 Task: Add the pronouns in the profile information as custom.
Action: Mouse moved to (804, 99)
Screenshot: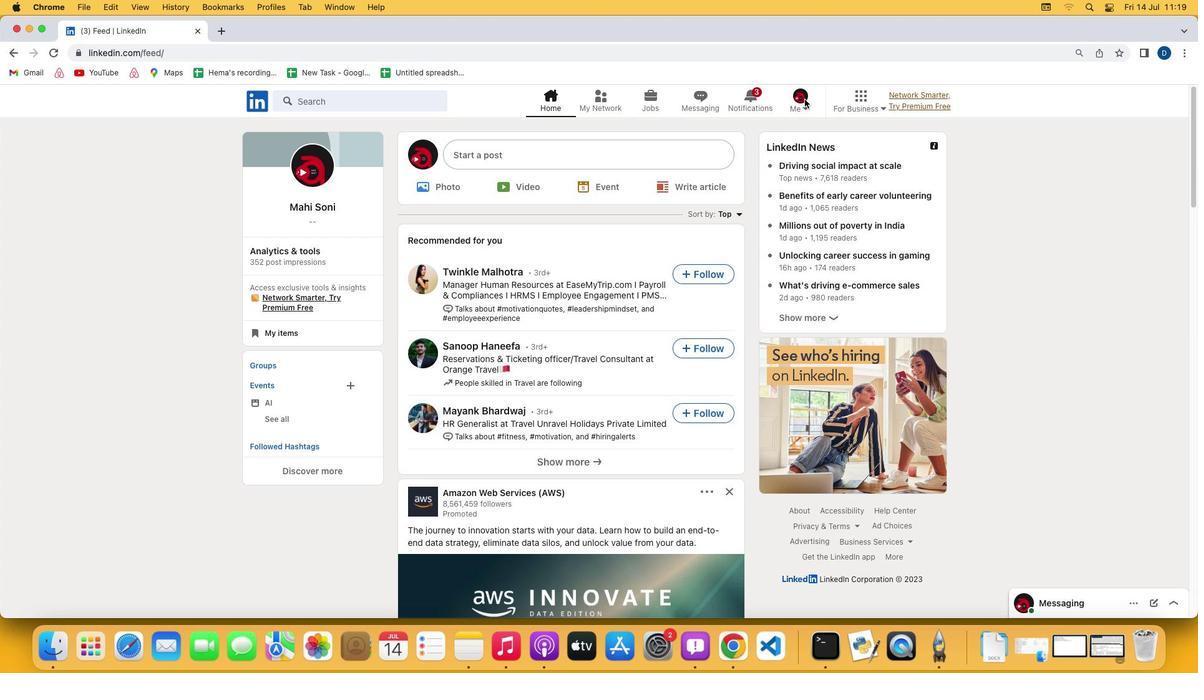 
Action: Mouse pressed left at (804, 99)
Screenshot: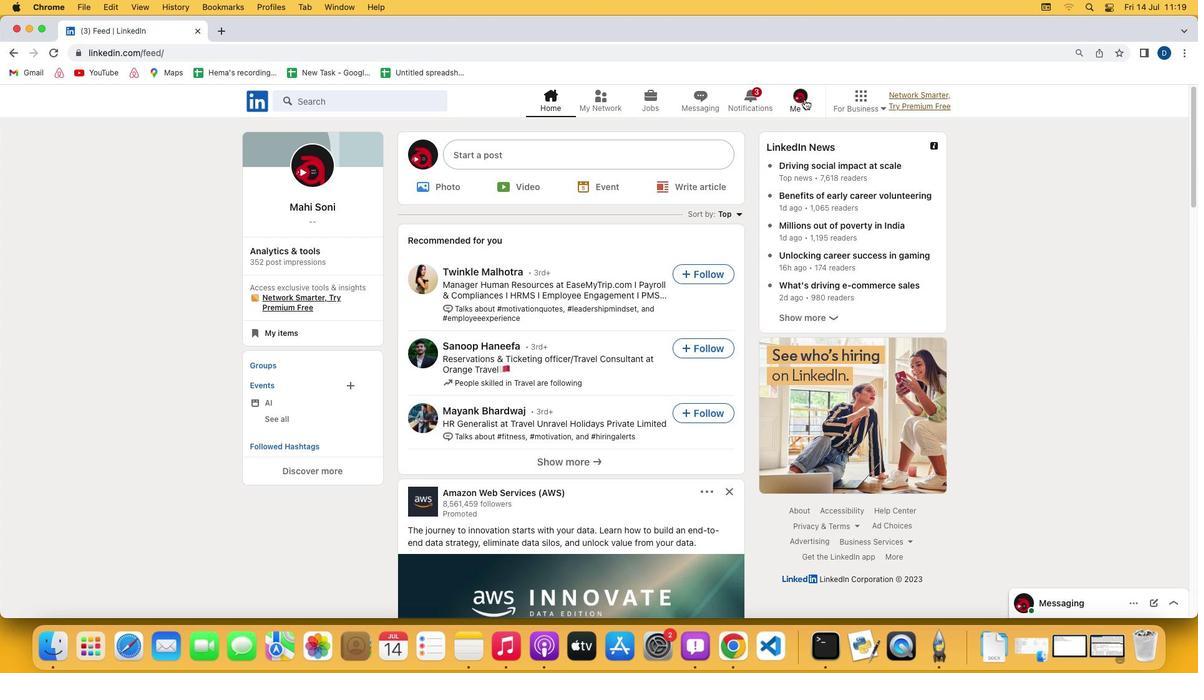 
Action: Mouse pressed left at (804, 99)
Screenshot: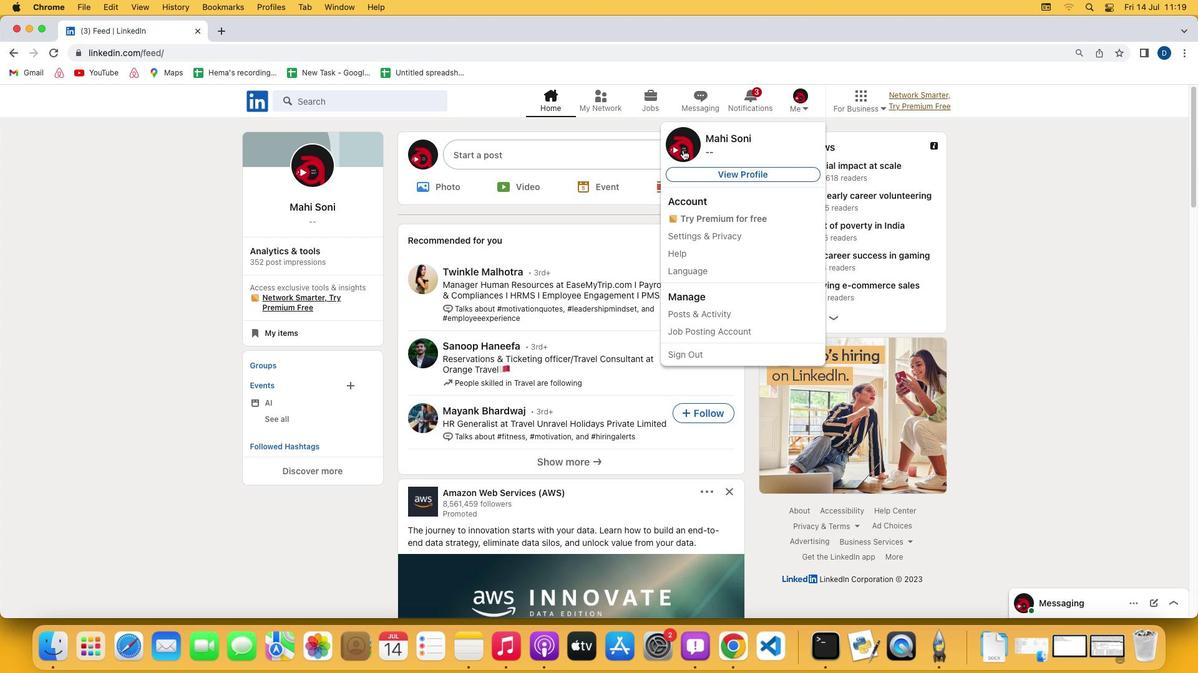 
Action: Mouse moved to (682, 149)
Screenshot: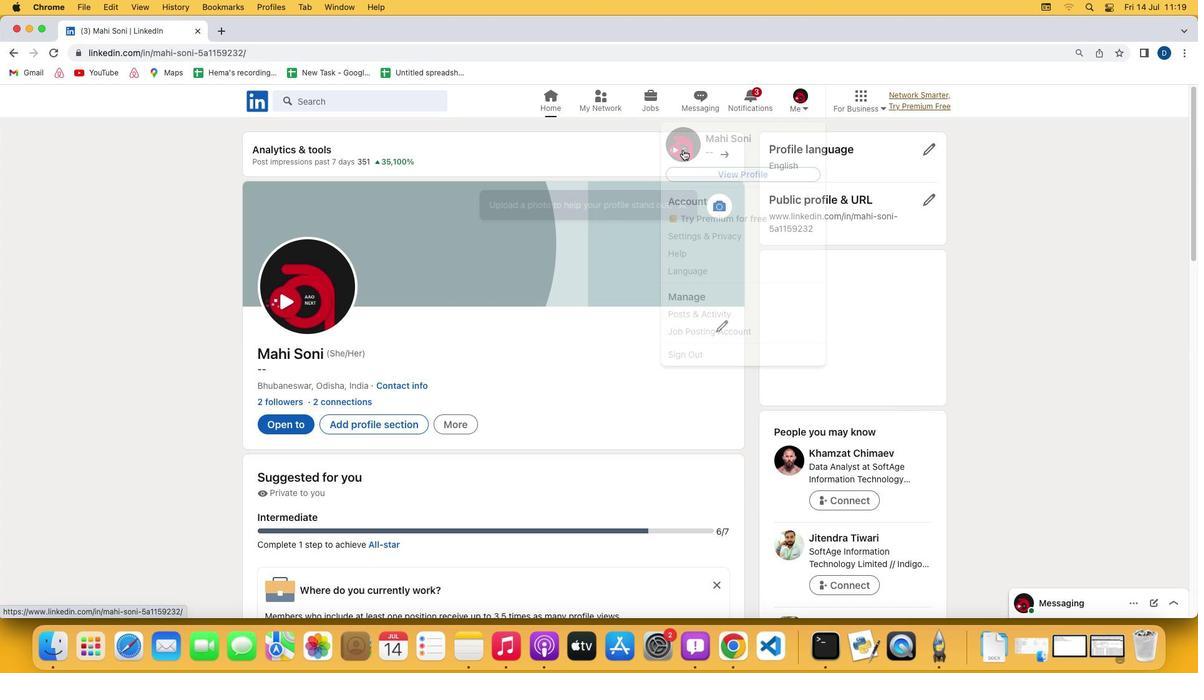
Action: Mouse pressed left at (682, 149)
Screenshot: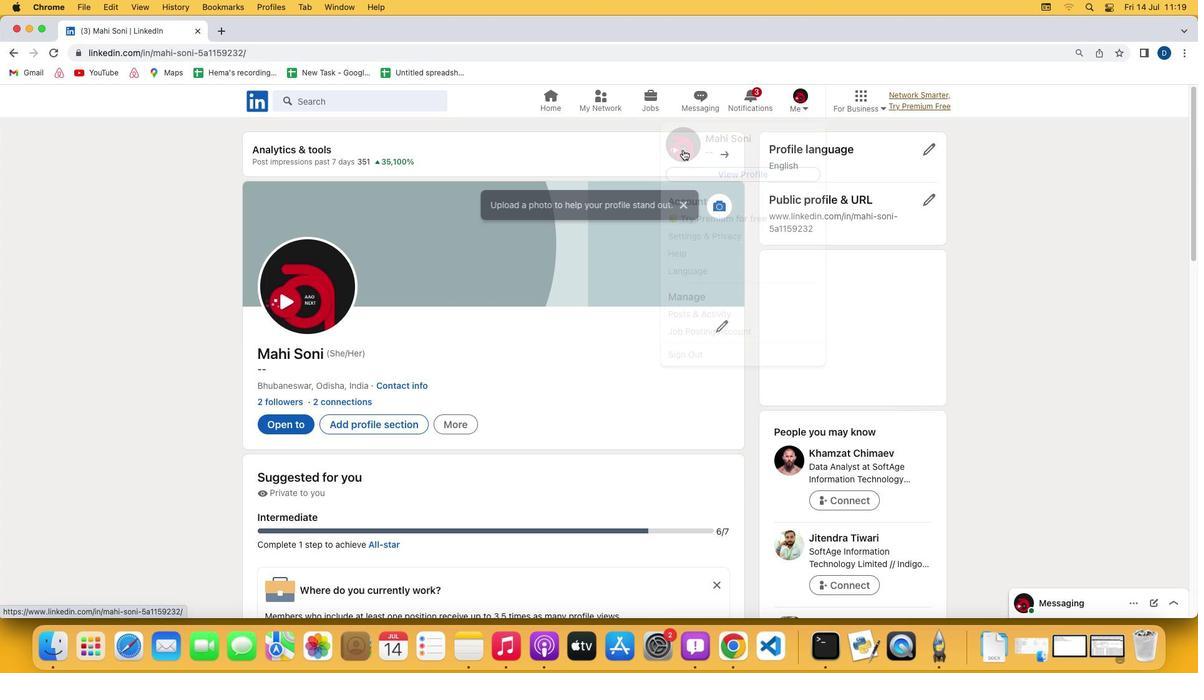 
Action: Mouse moved to (716, 329)
Screenshot: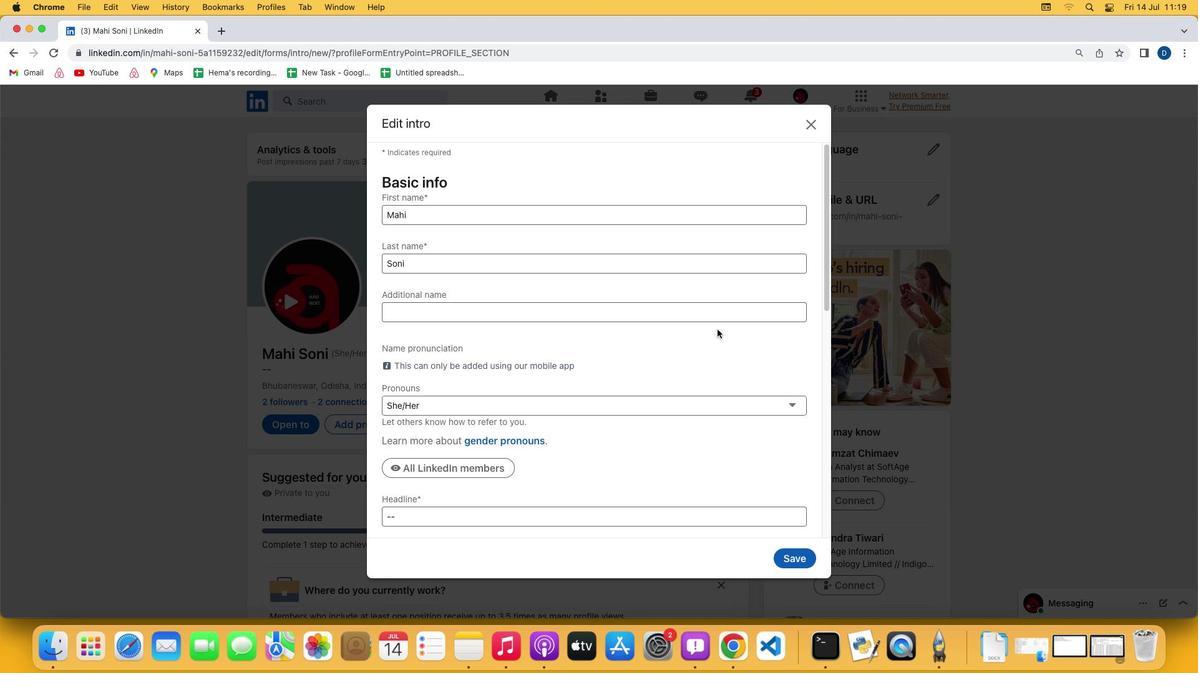 
Action: Mouse pressed left at (716, 329)
Screenshot: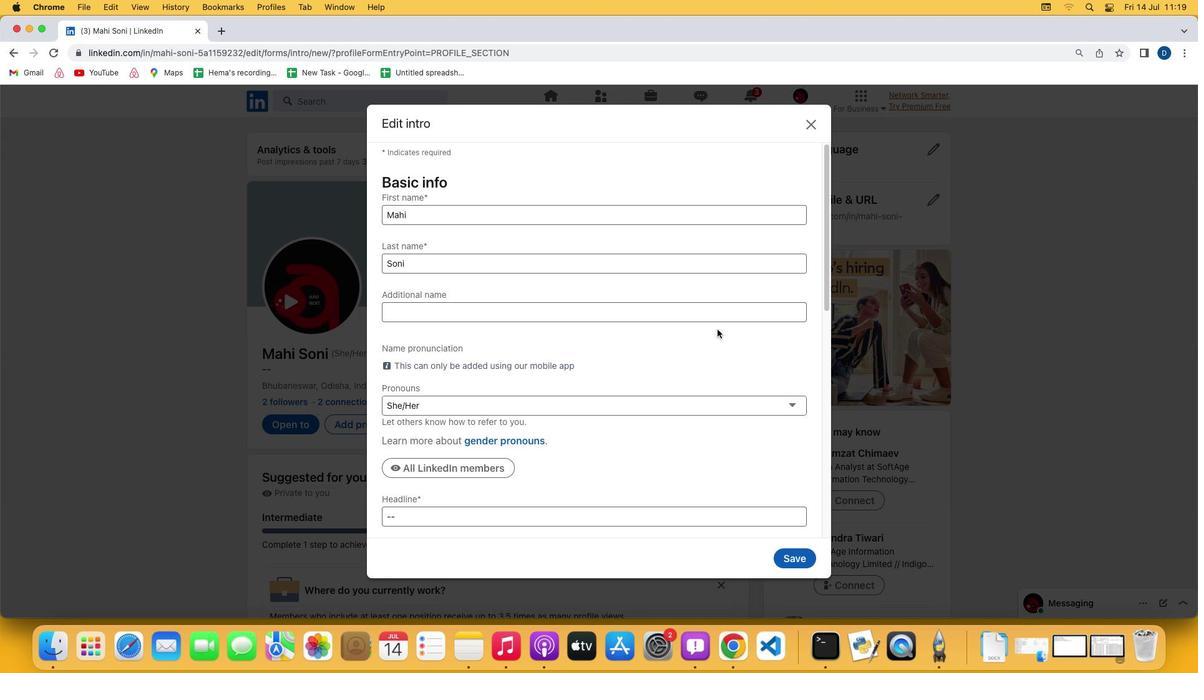 
Action: Mouse moved to (575, 401)
Screenshot: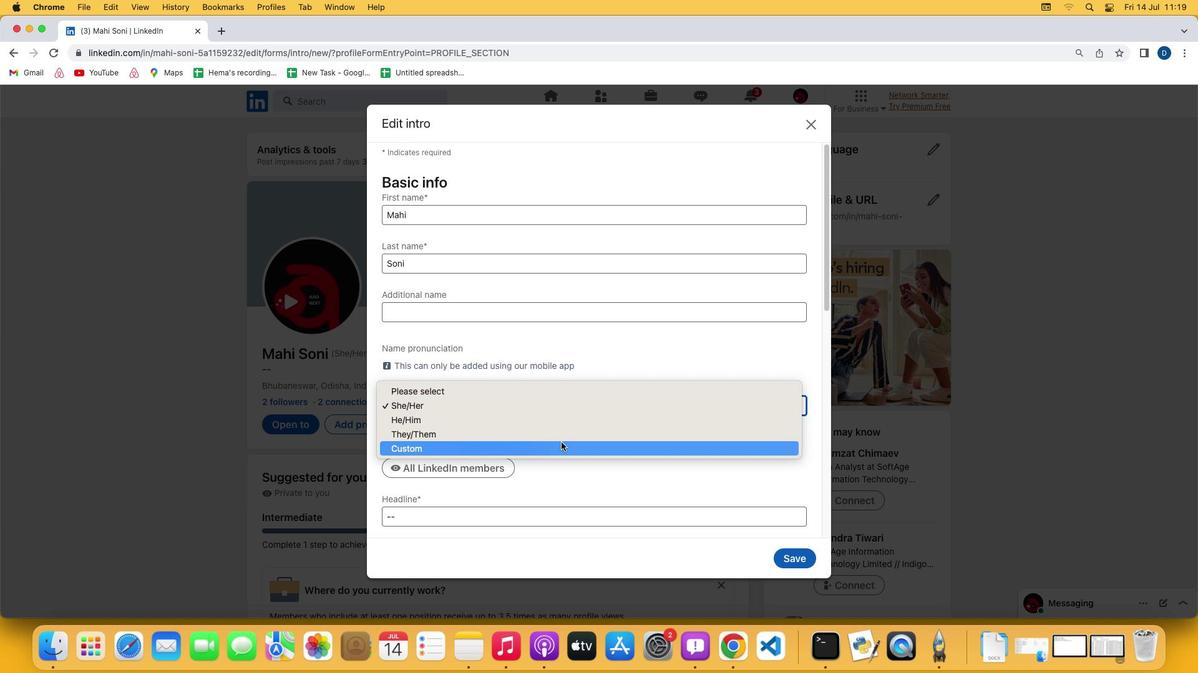 
Action: Mouse pressed left at (575, 401)
Screenshot: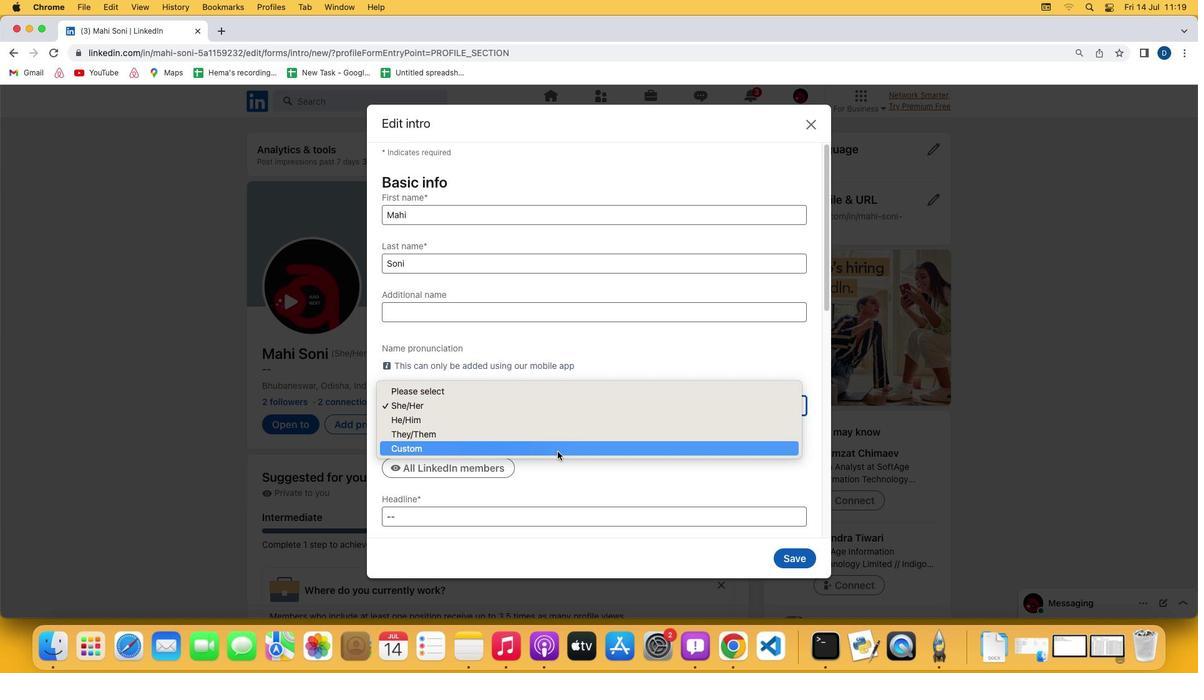 
Action: Mouse moved to (557, 451)
Screenshot: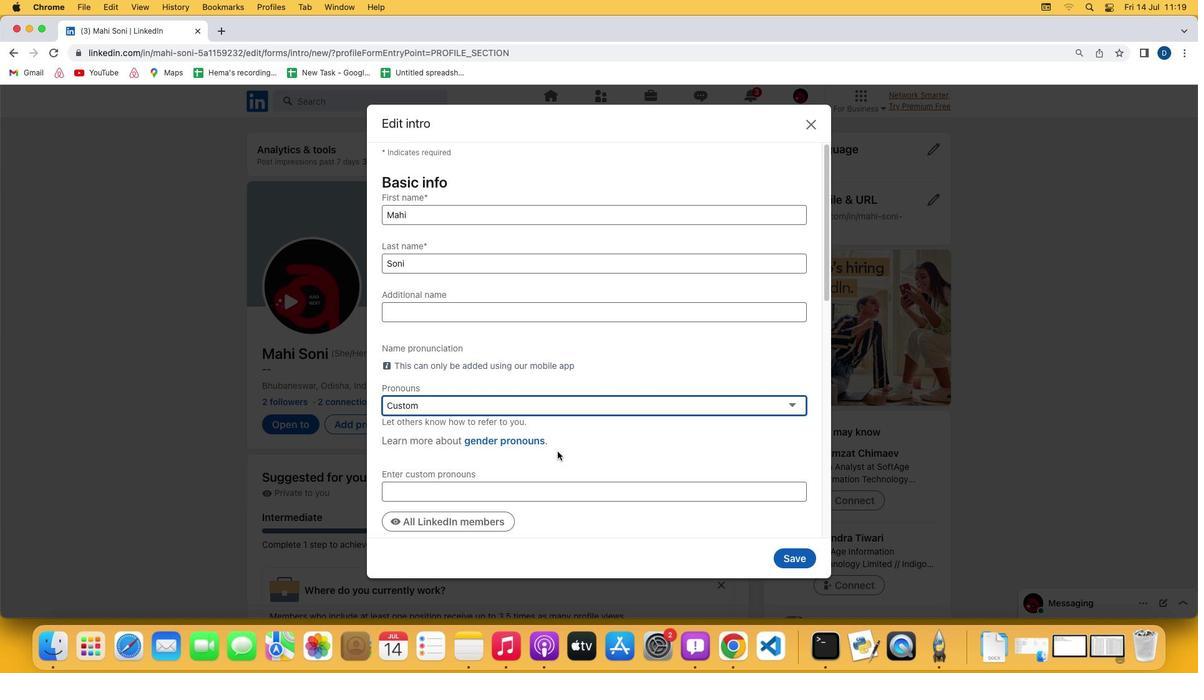 
Action: Mouse pressed left at (557, 451)
Screenshot: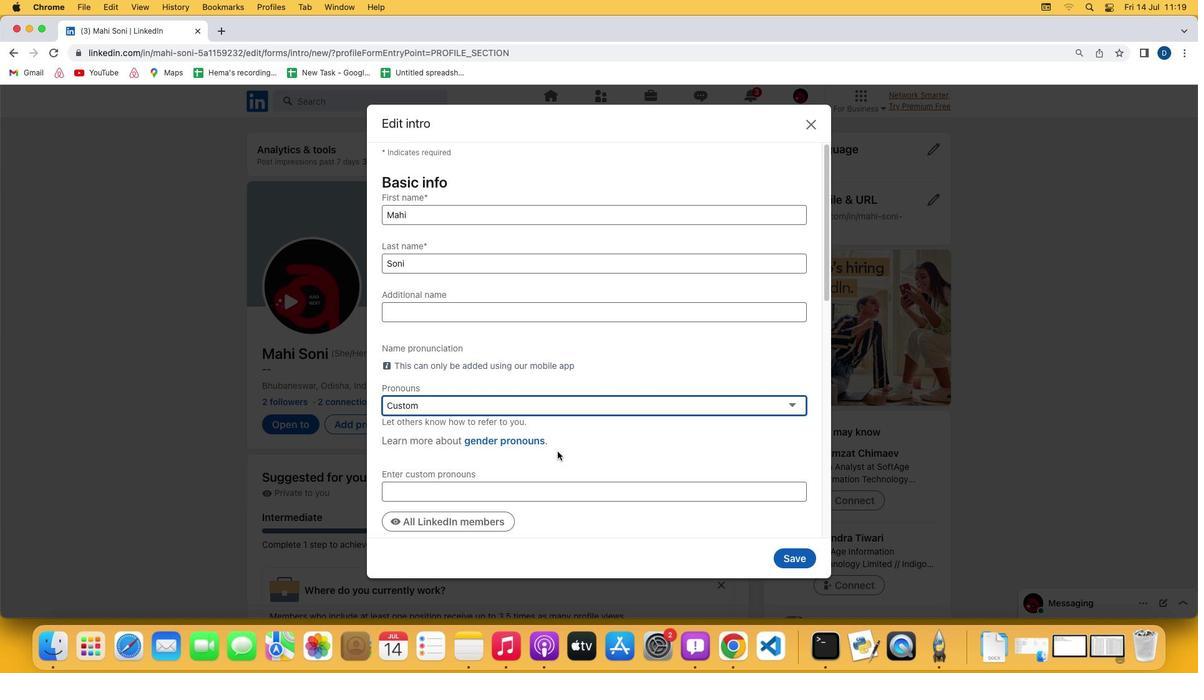 
